 Task: Create a due date automation trigger when advanced on, on the tuesday of the week a card is due add fields without custom field "Resume" set to a date in this month at 11:00 AM.
Action: Mouse moved to (1062, 76)
Screenshot: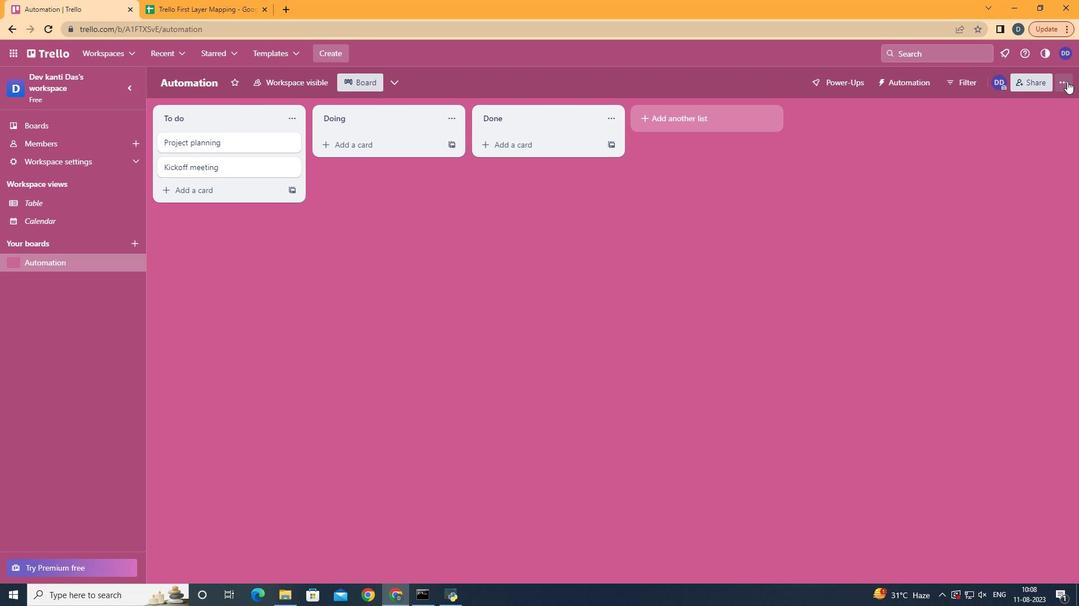 
Action: Mouse pressed left at (1062, 76)
Screenshot: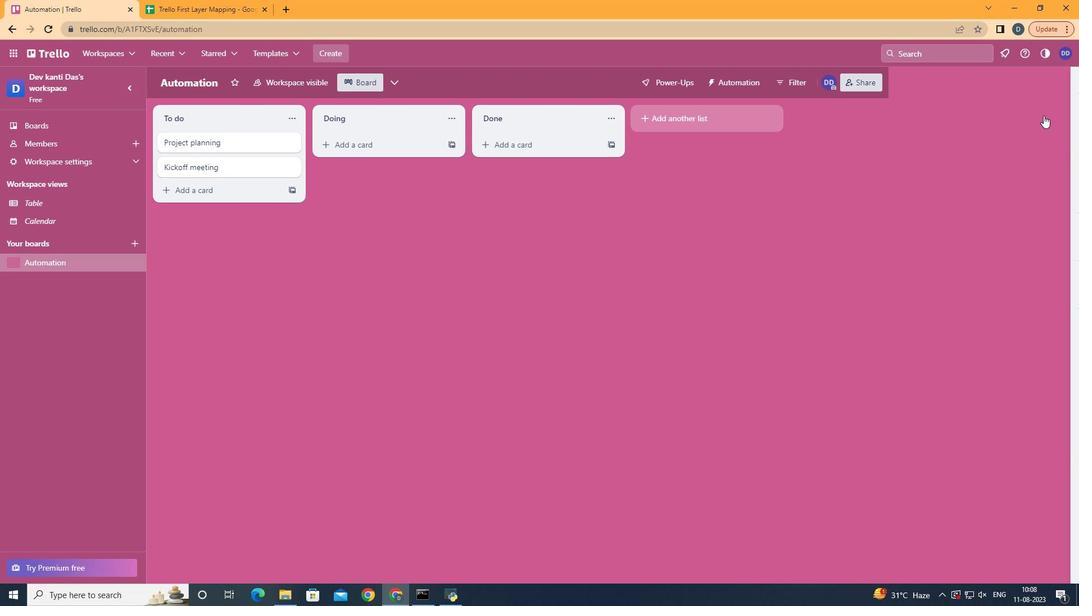 
Action: Mouse moved to (984, 227)
Screenshot: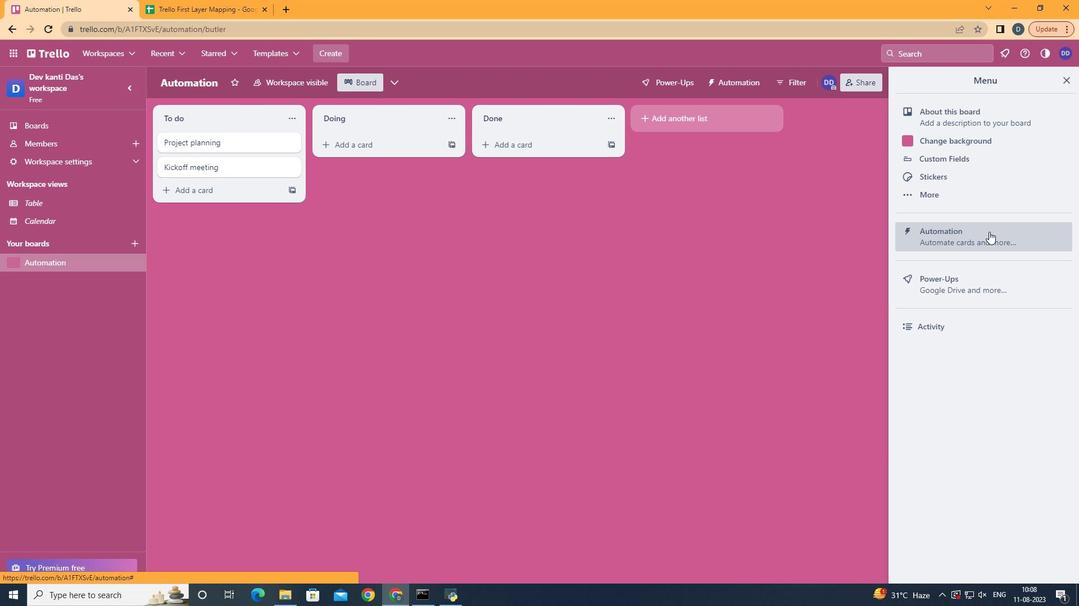 
Action: Mouse pressed left at (984, 227)
Screenshot: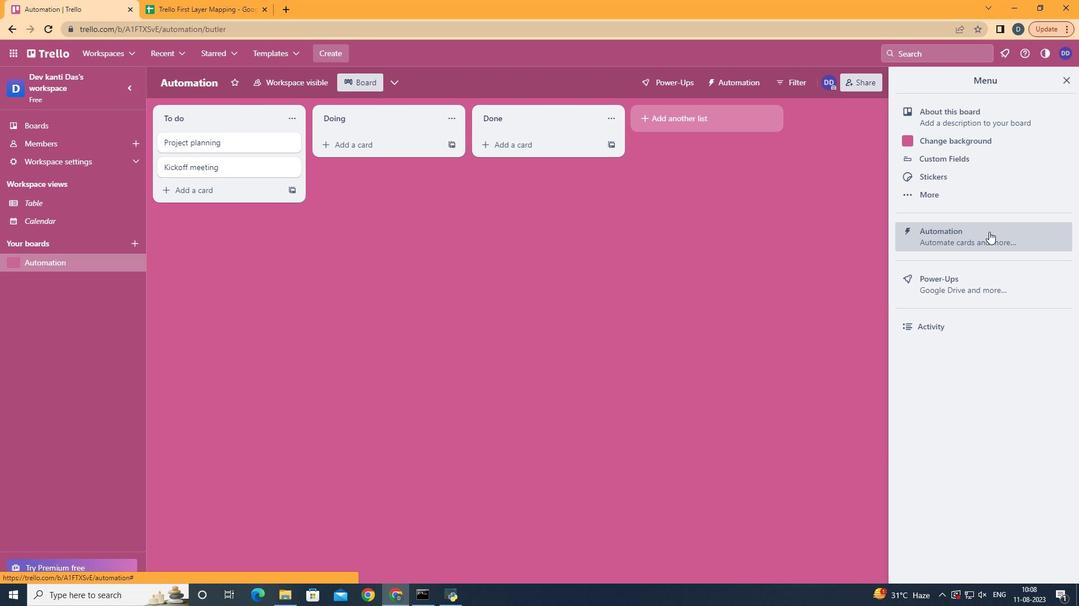 
Action: Mouse moved to (209, 224)
Screenshot: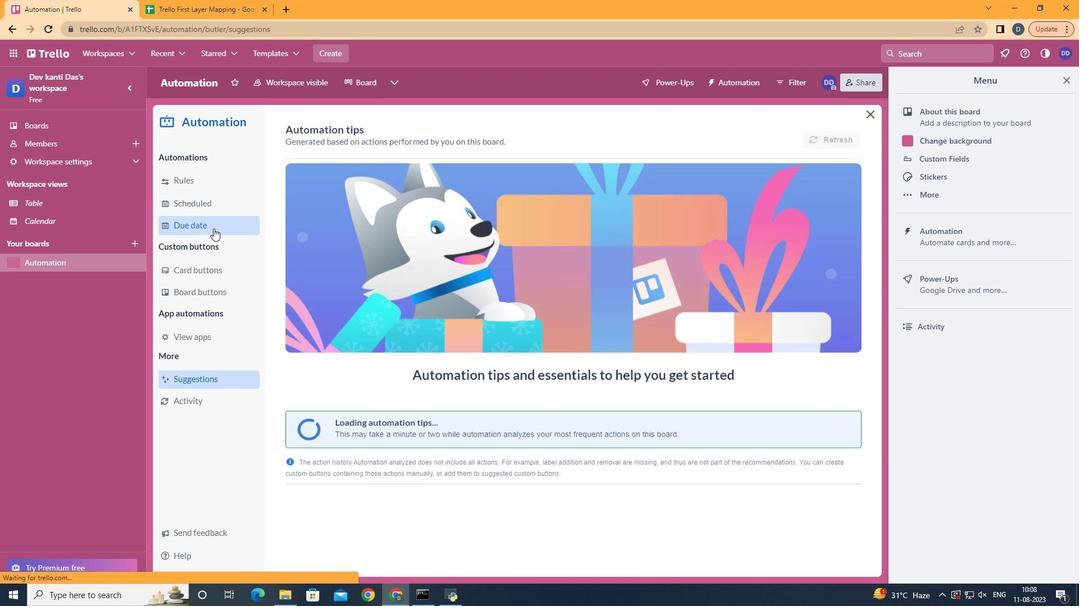 
Action: Mouse pressed left at (209, 224)
Screenshot: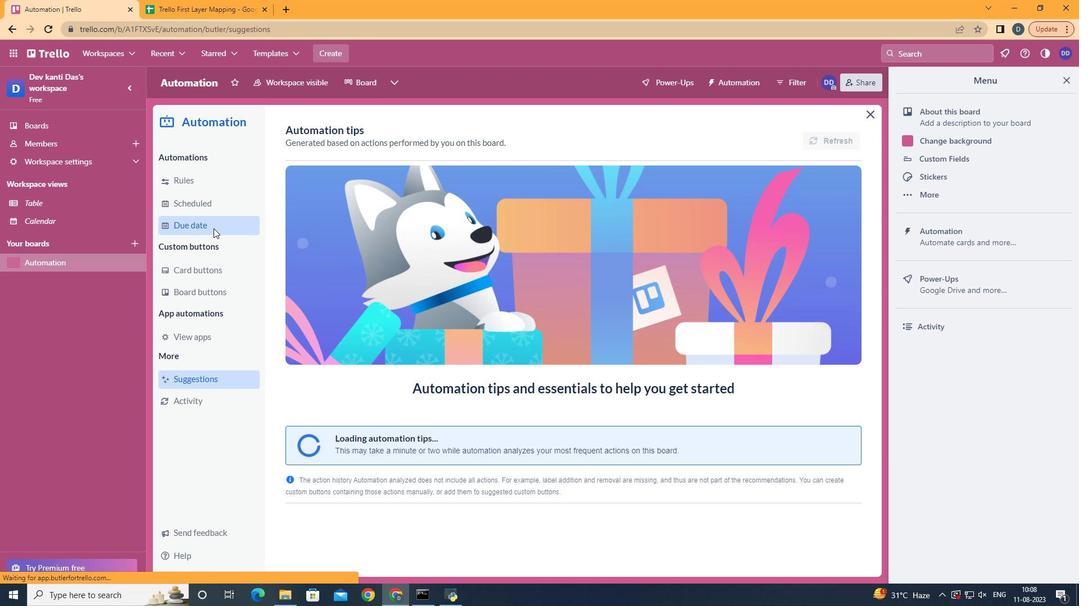 
Action: Mouse moved to (795, 127)
Screenshot: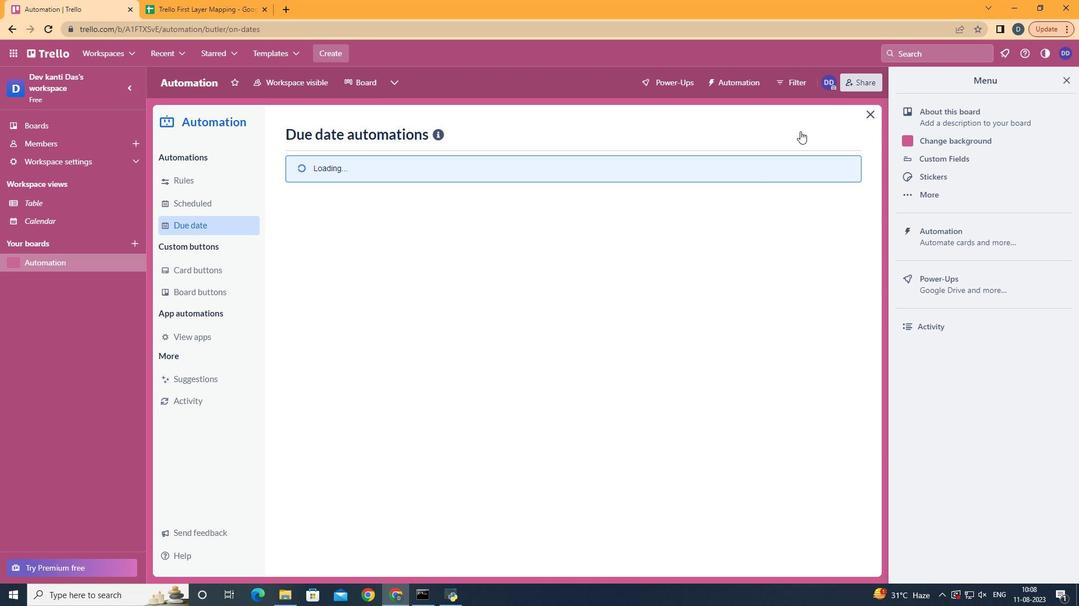 
Action: Mouse pressed left at (795, 127)
Screenshot: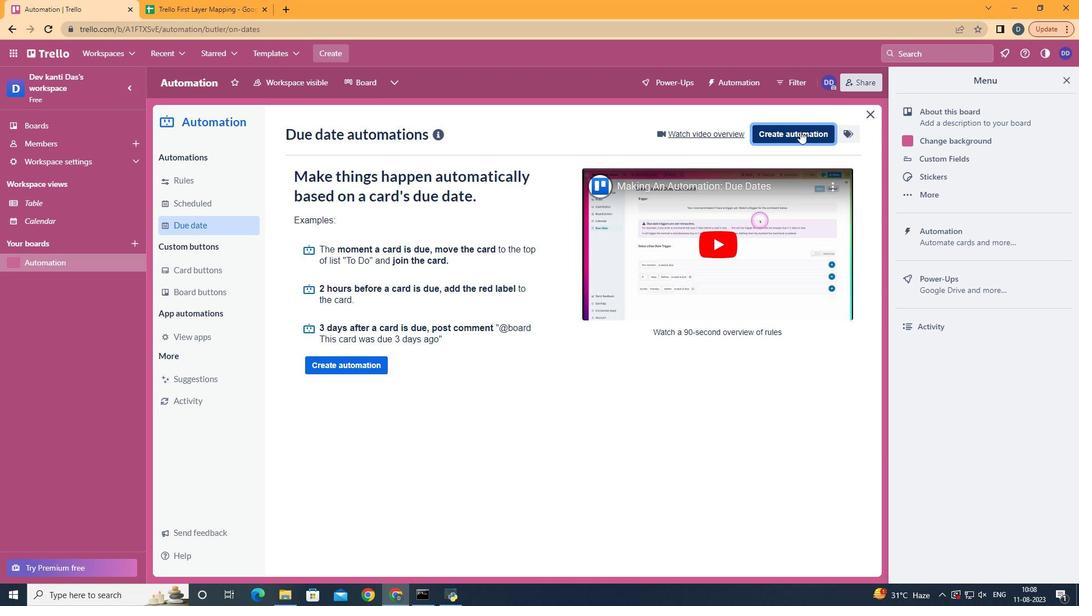 
Action: Mouse moved to (536, 261)
Screenshot: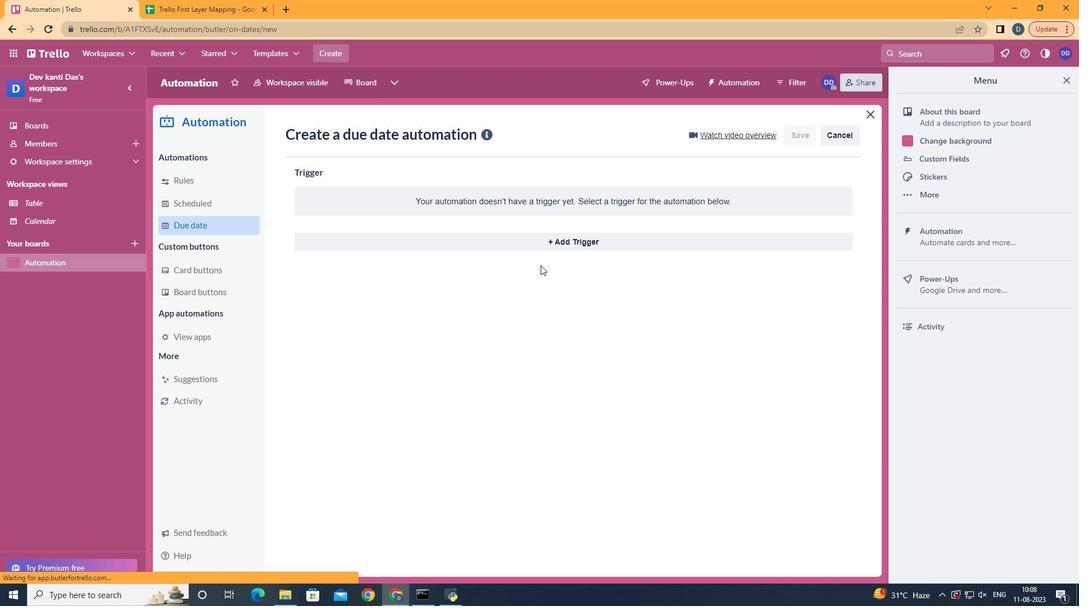 
Action: Mouse pressed left at (536, 261)
Screenshot: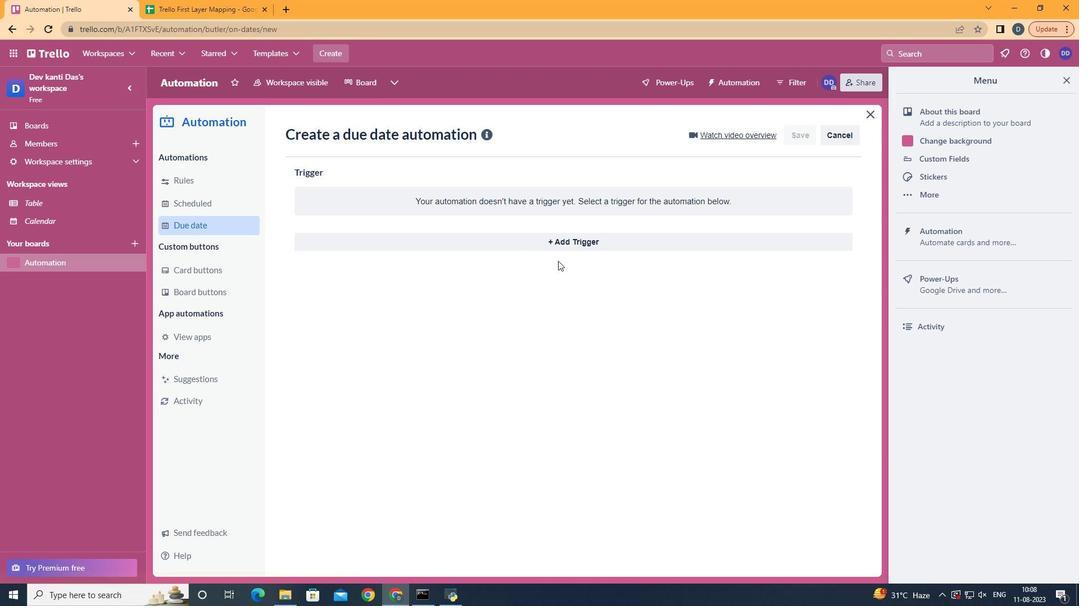 
Action: Mouse moved to (590, 242)
Screenshot: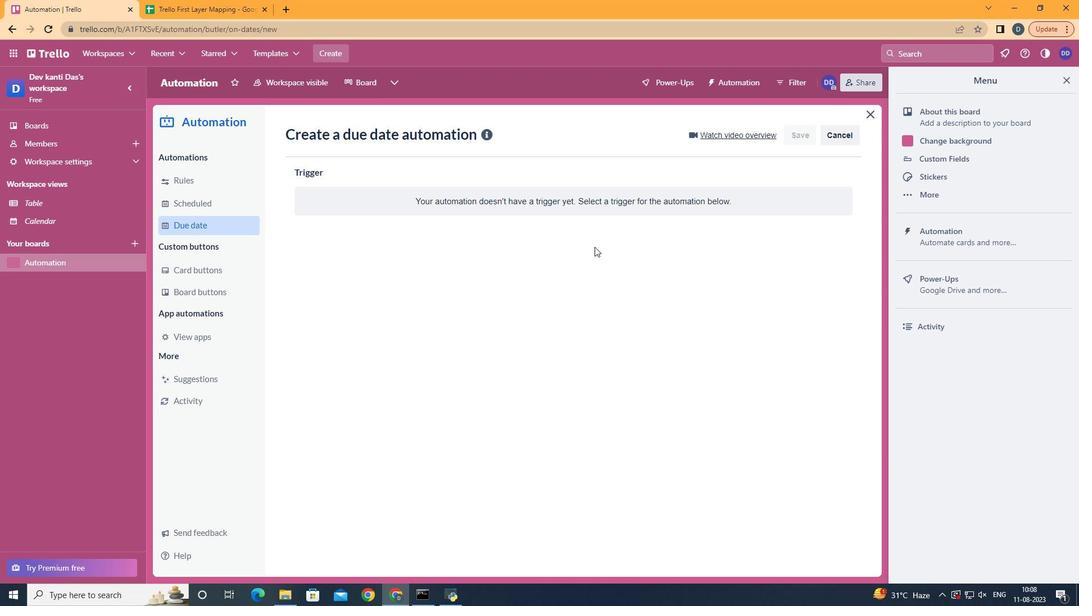 
Action: Mouse pressed left at (590, 242)
Screenshot: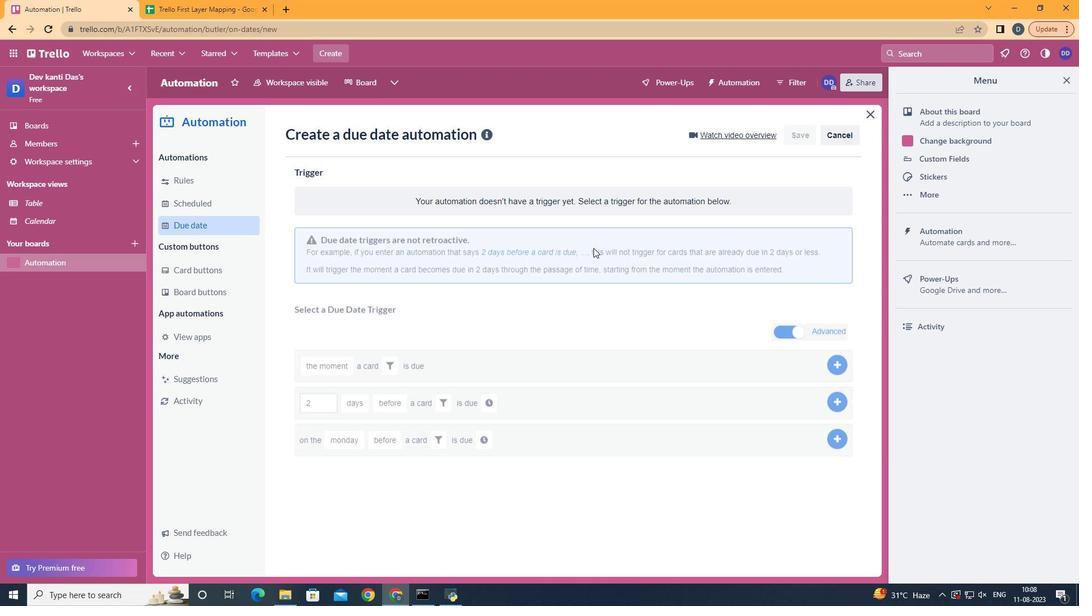 
Action: Mouse moved to (363, 310)
Screenshot: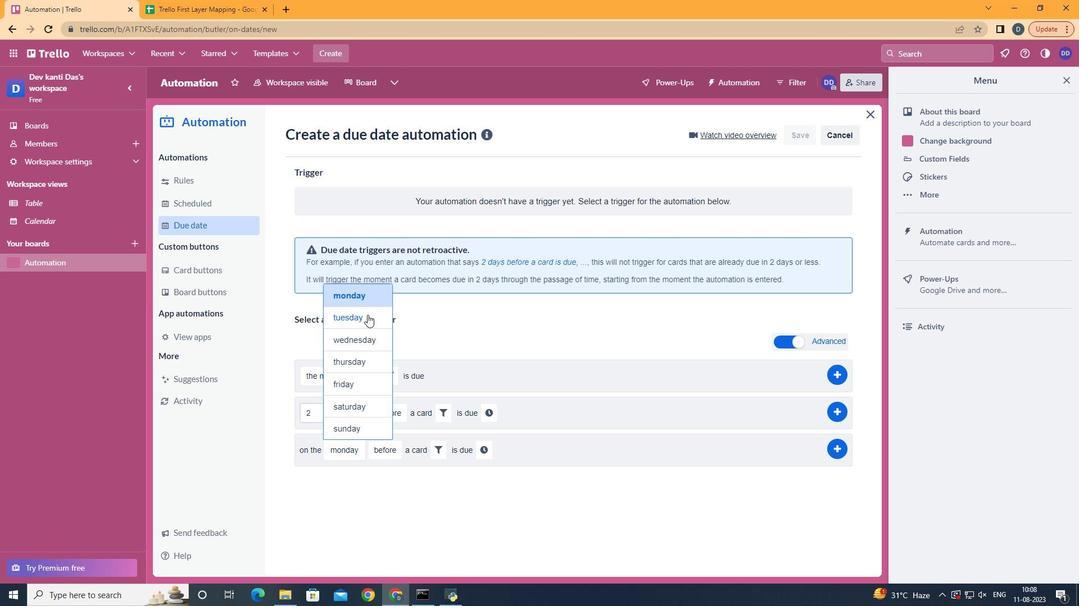 
Action: Mouse pressed left at (363, 310)
Screenshot: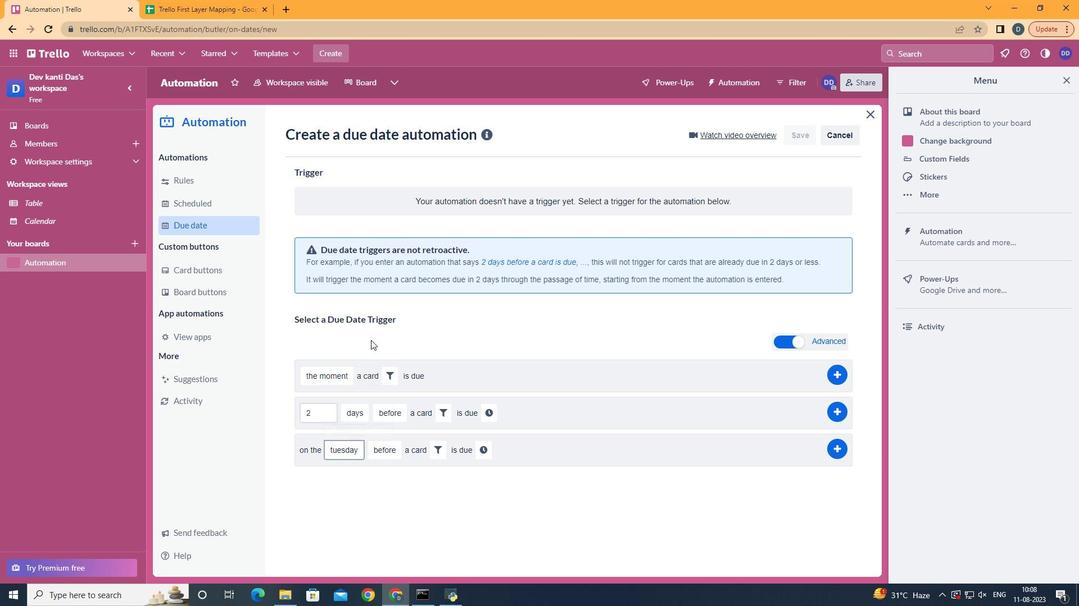 
Action: Mouse moved to (394, 510)
Screenshot: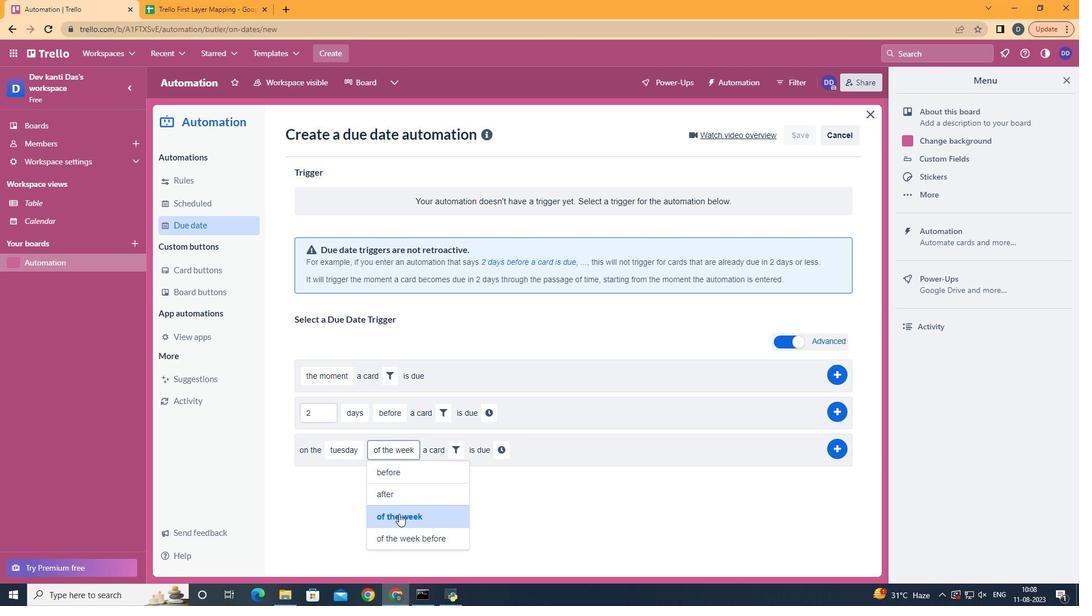 
Action: Mouse pressed left at (394, 510)
Screenshot: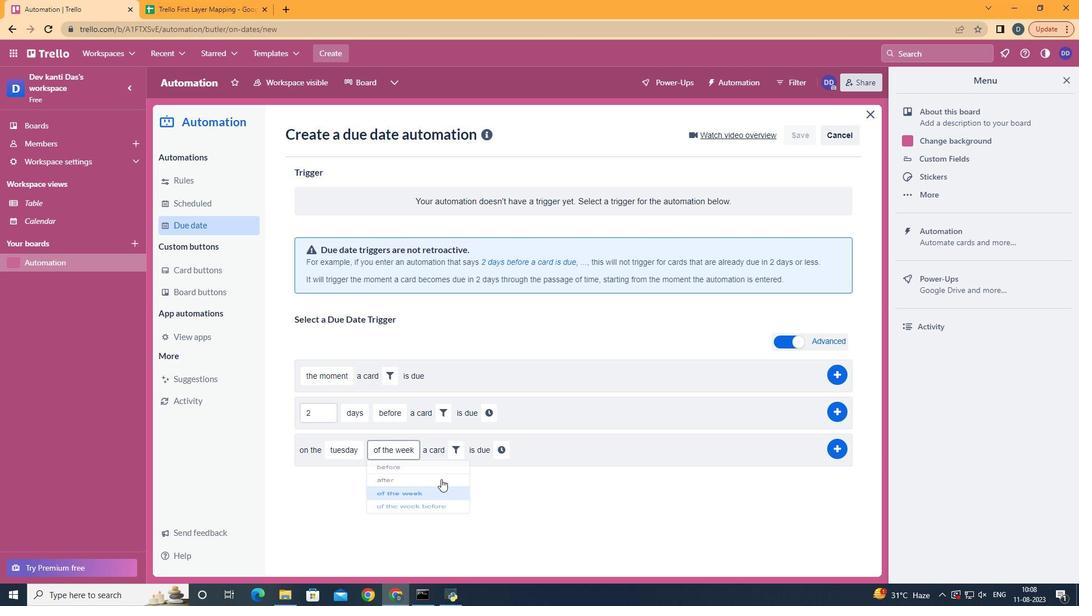 
Action: Mouse moved to (455, 447)
Screenshot: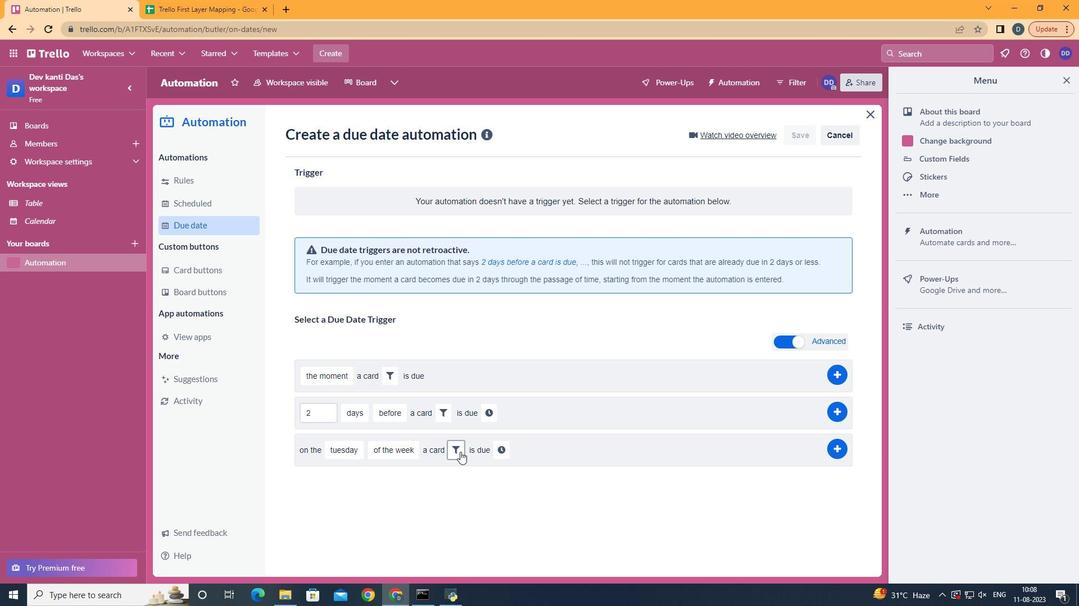 
Action: Mouse pressed left at (455, 447)
Screenshot: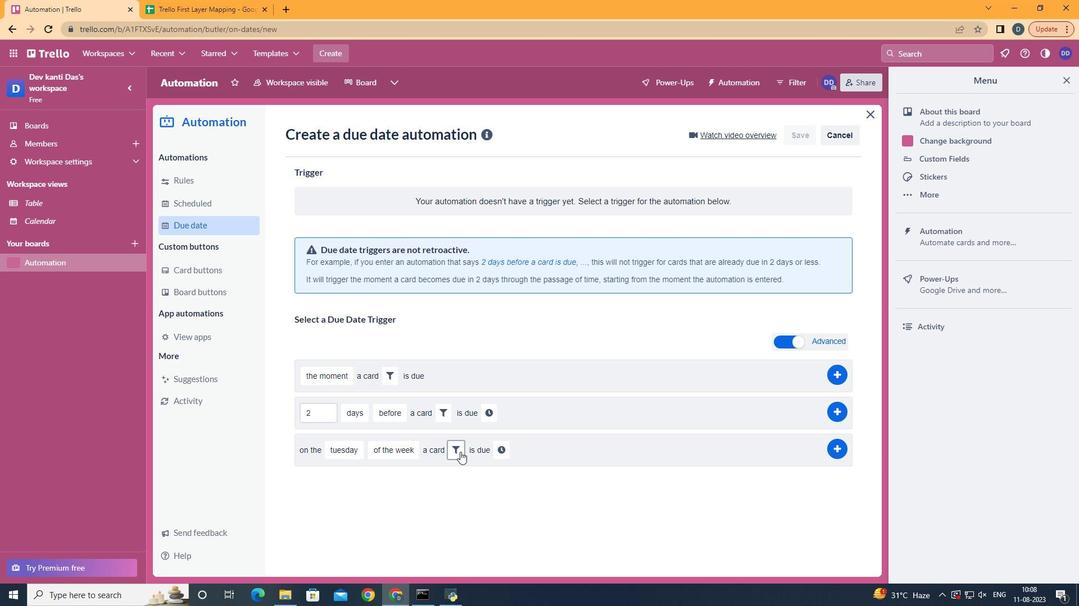
Action: Mouse moved to (641, 479)
Screenshot: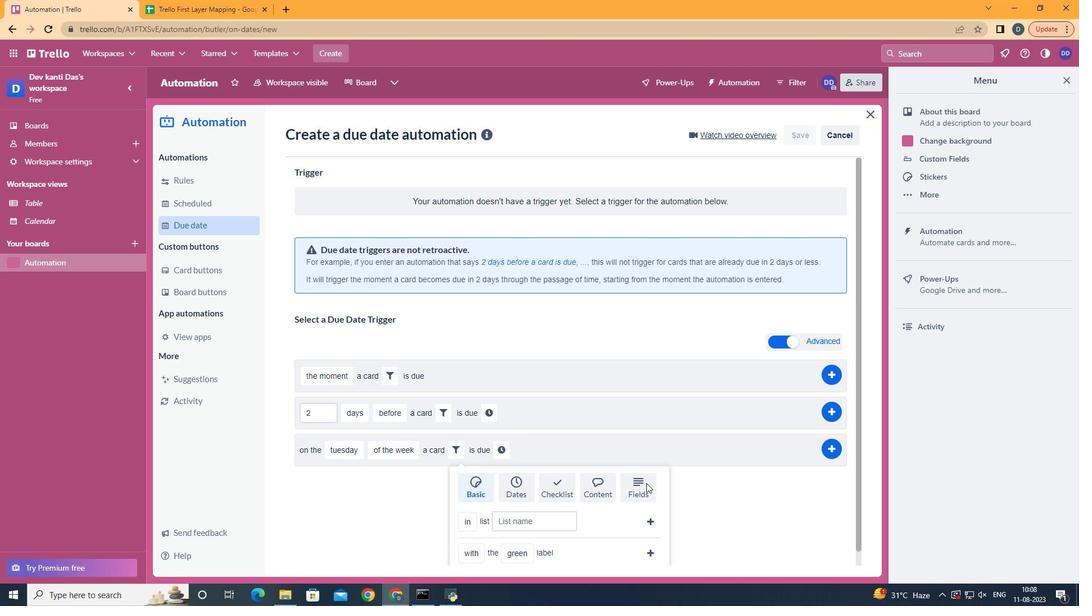 
Action: Mouse pressed left at (641, 479)
Screenshot: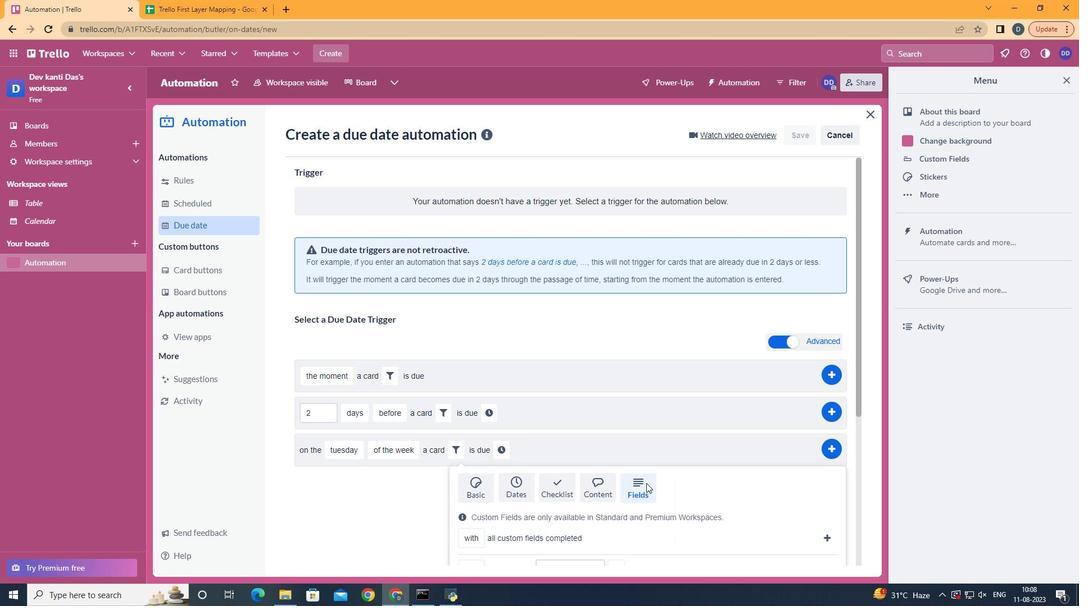 
Action: Mouse moved to (641, 479)
Screenshot: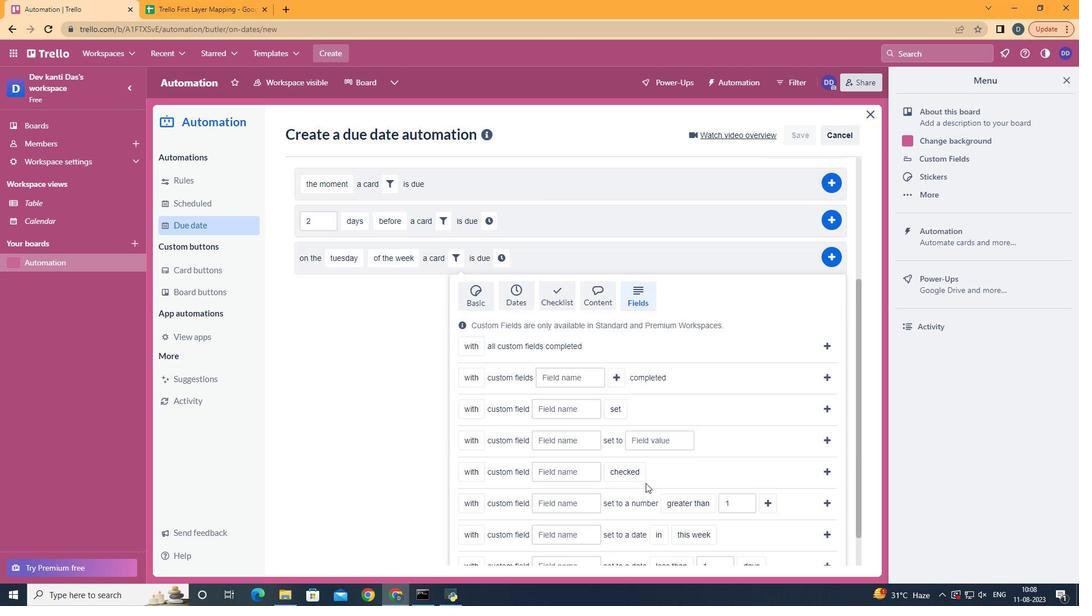 
Action: Mouse scrolled (641, 478) with delta (0, 0)
Screenshot: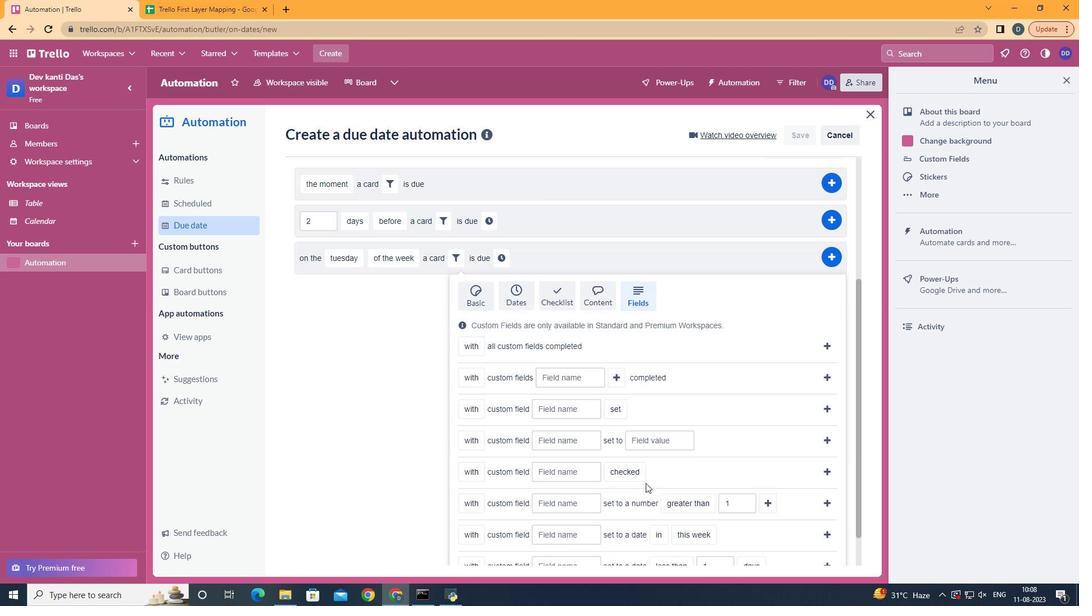 
Action: Mouse scrolled (641, 478) with delta (0, 0)
Screenshot: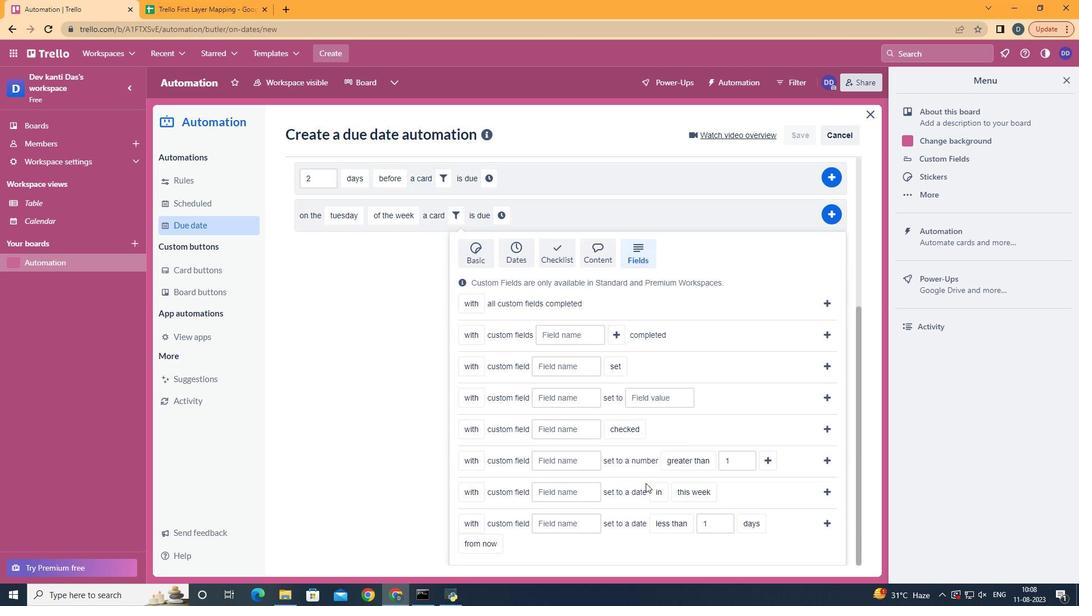 
Action: Mouse scrolled (641, 478) with delta (0, 0)
Screenshot: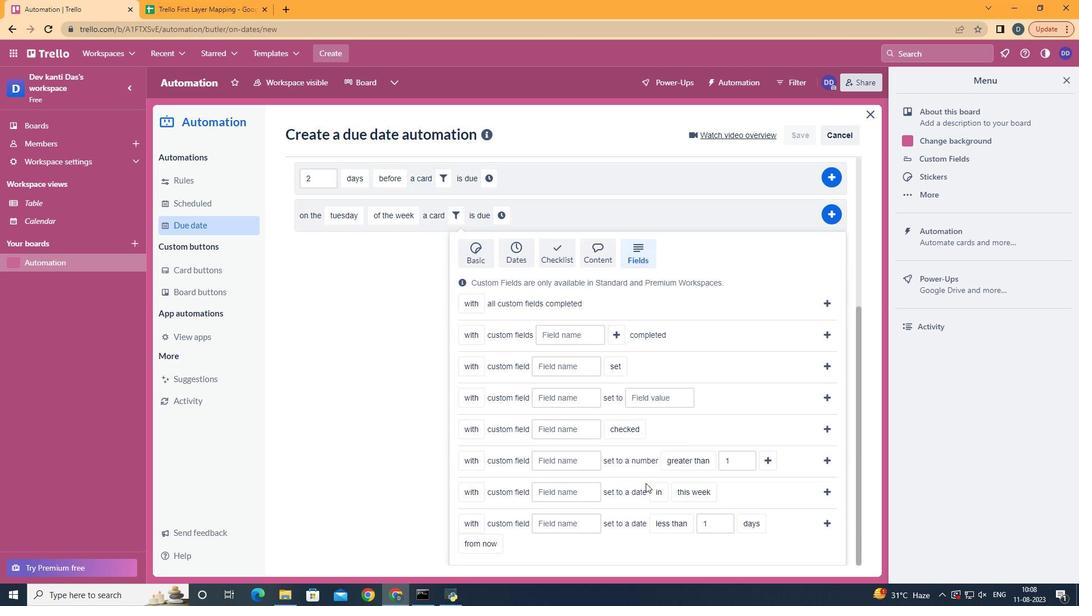 
Action: Mouse scrolled (641, 478) with delta (0, 0)
Screenshot: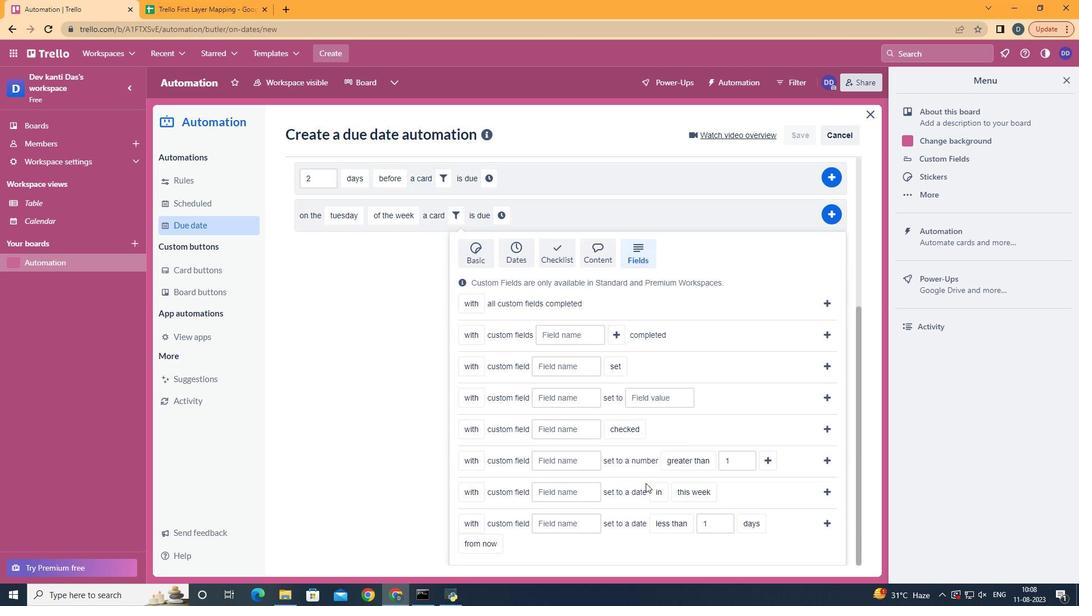 
Action: Mouse scrolled (641, 478) with delta (0, 0)
Screenshot: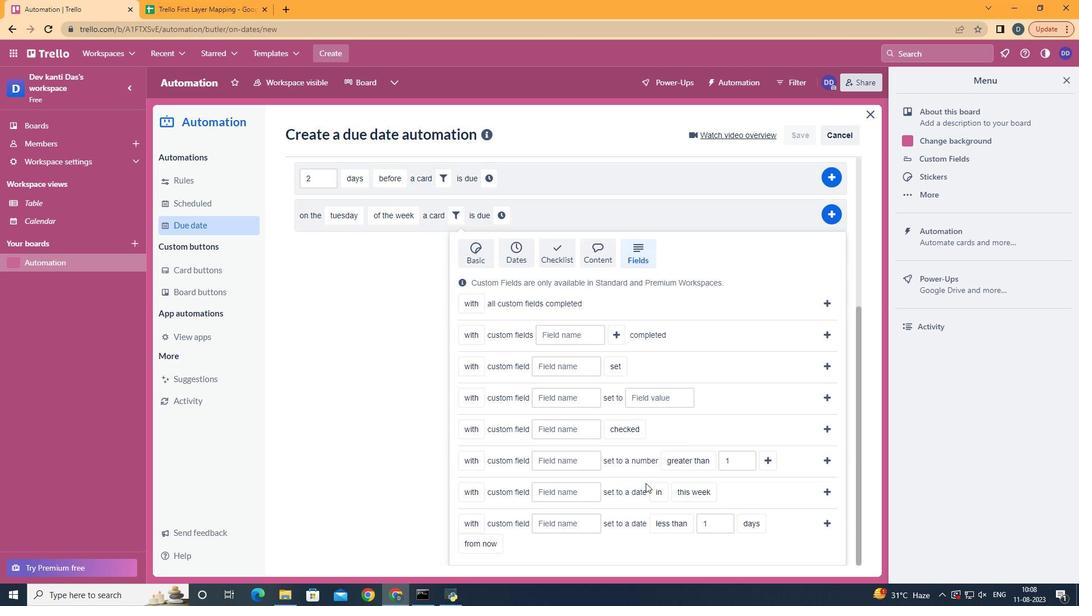 
Action: Mouse moved to (478, 533)
Screenshot: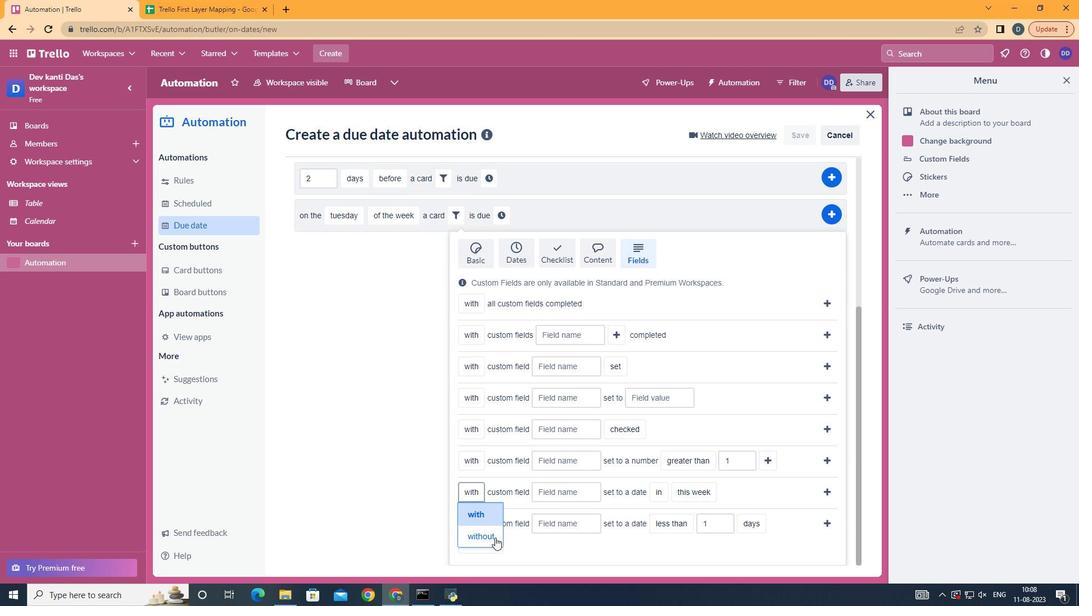 
Action: Mouse pressed left at (478, 533)
Screenshot: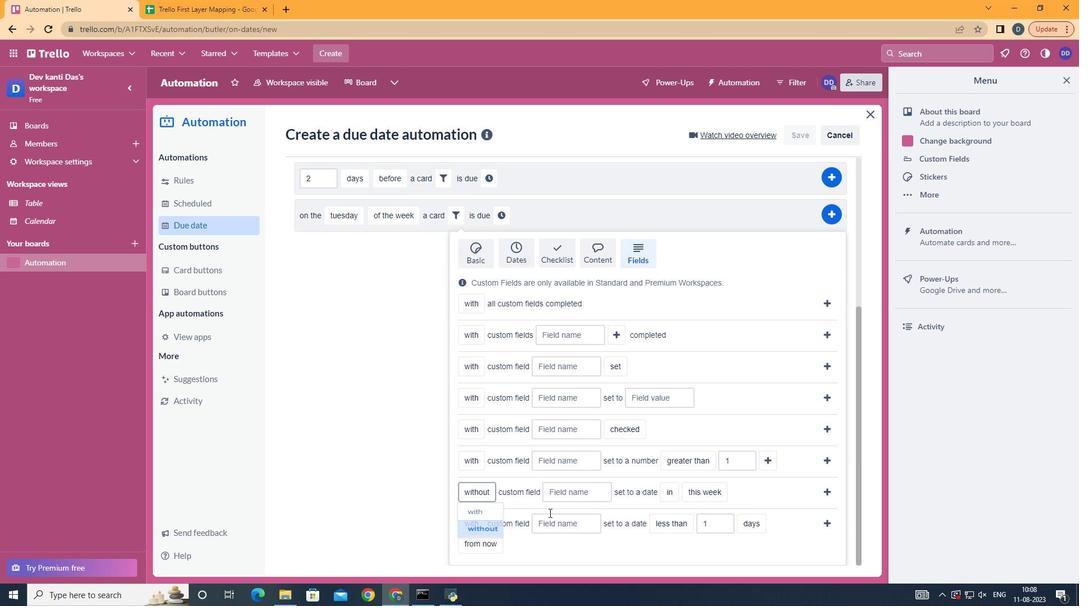 
Action: Mouse moved to (558, 500)
Screenshot: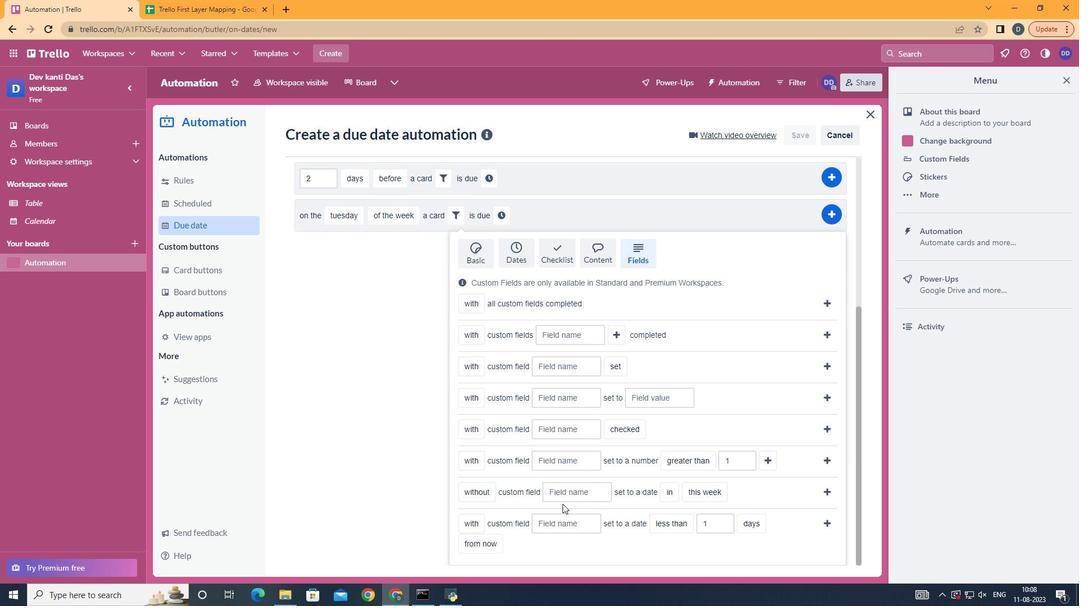 
Action: Mouse pressed left at (558, 500)
Screenshot: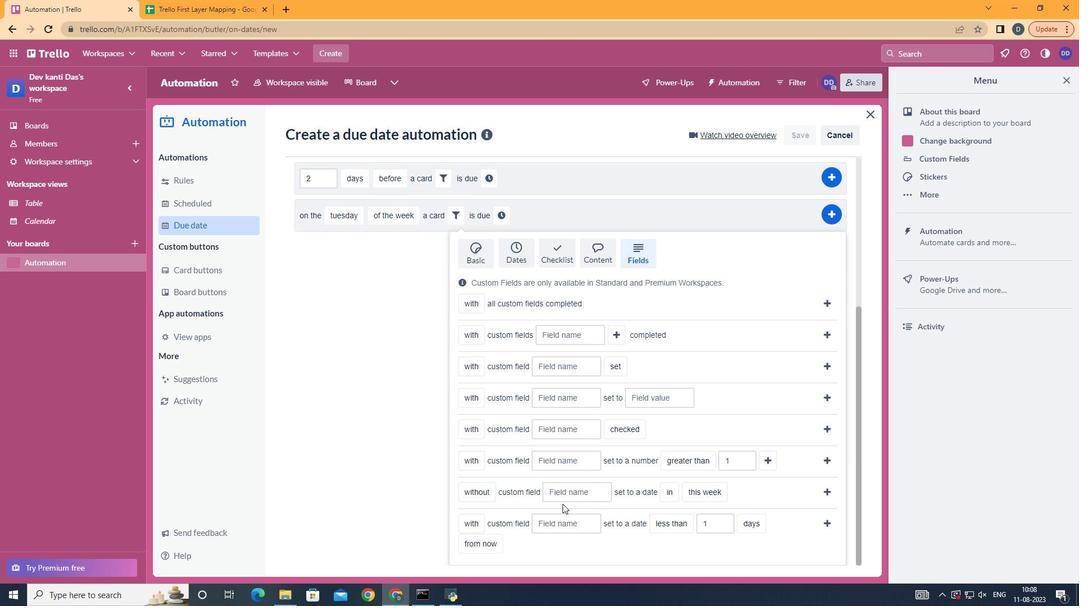 
Action: Mouse moved to (565, 493)
Screenshot: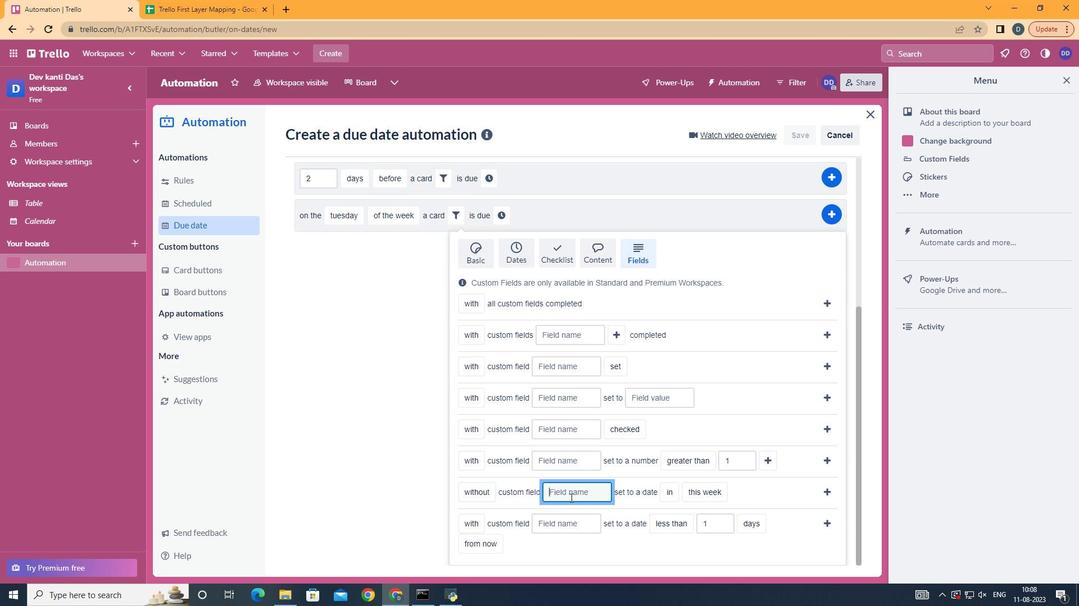 
Action: Mouse pressed left at (565, 493)
Screenshot: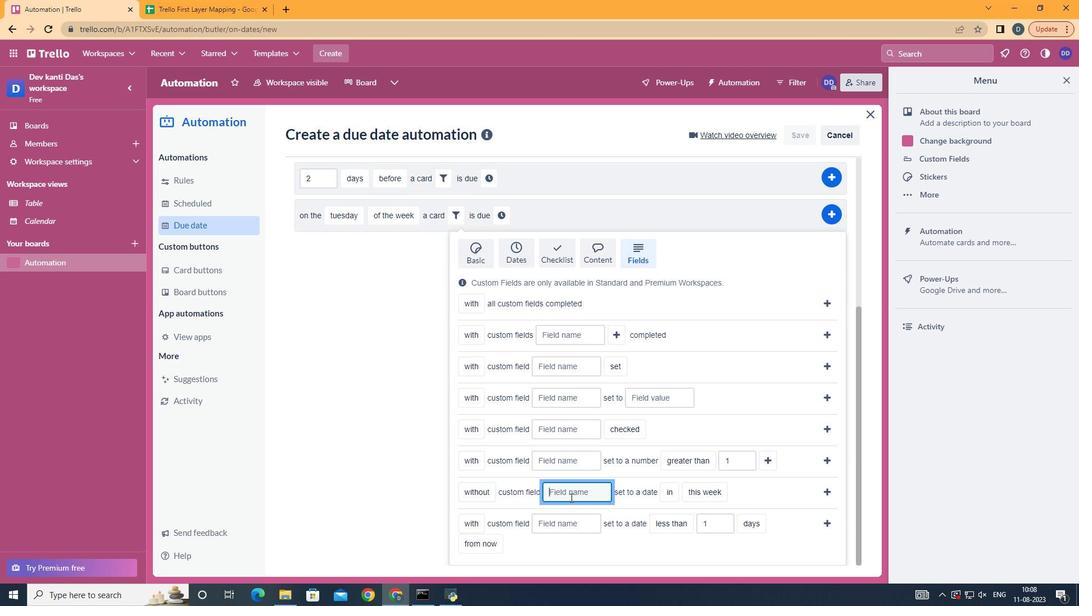 
Action: Key pressed <Key.shift><Key.shift>Resume
Screenshot: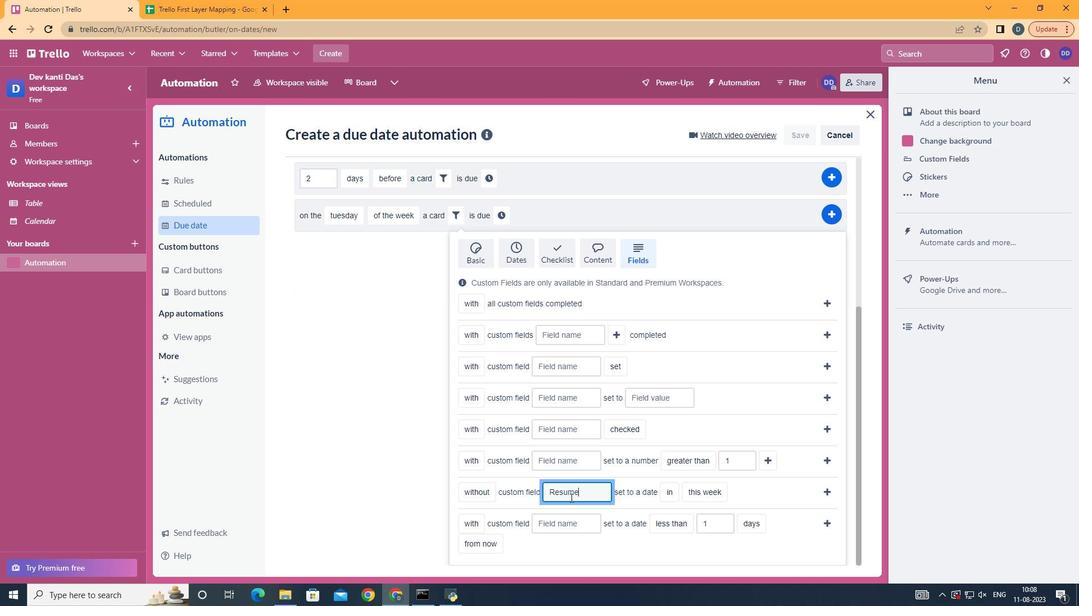 
Action: Mouse moved to (717, 532)
Screenshot: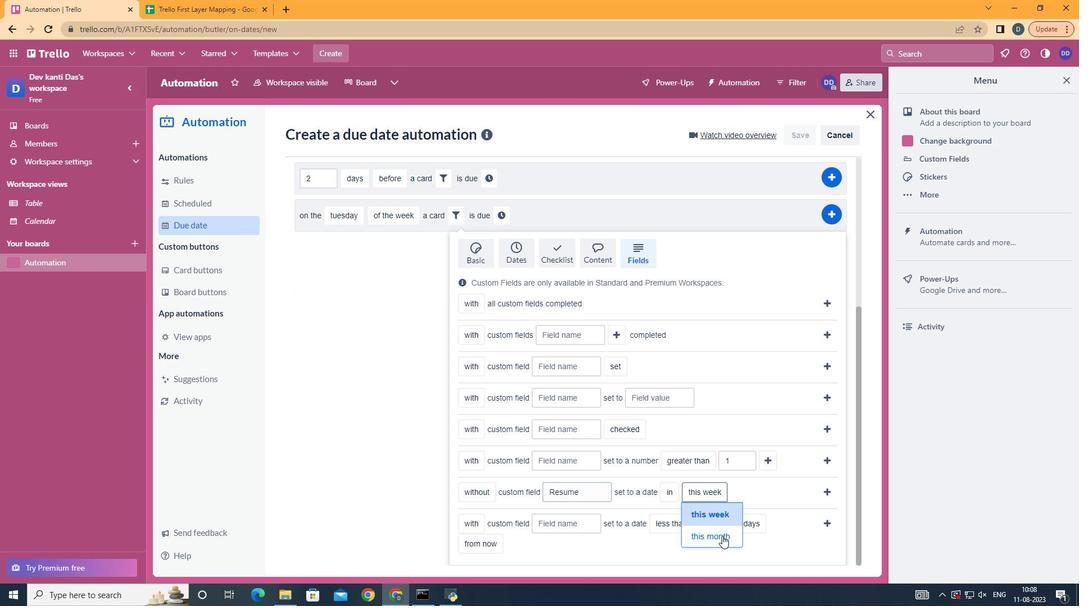 
Action: Mouse pressed left at (717, 532)
Screenshot: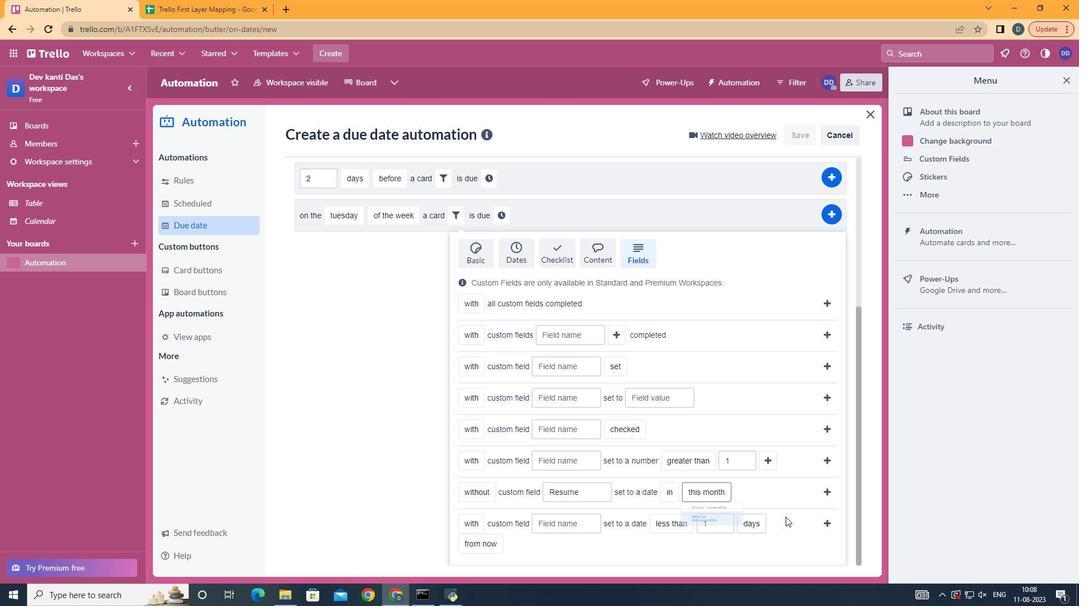 
Action: Mouse moved to (819, 491)
Screenshot: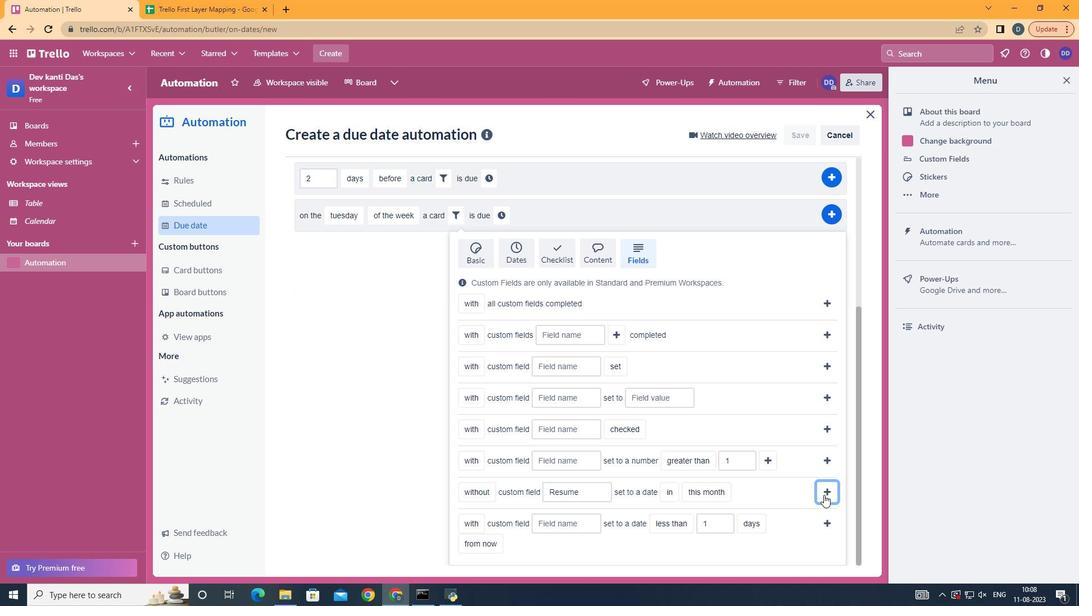 
Action: Mouse pressed left at (819, 491)
Screenshot: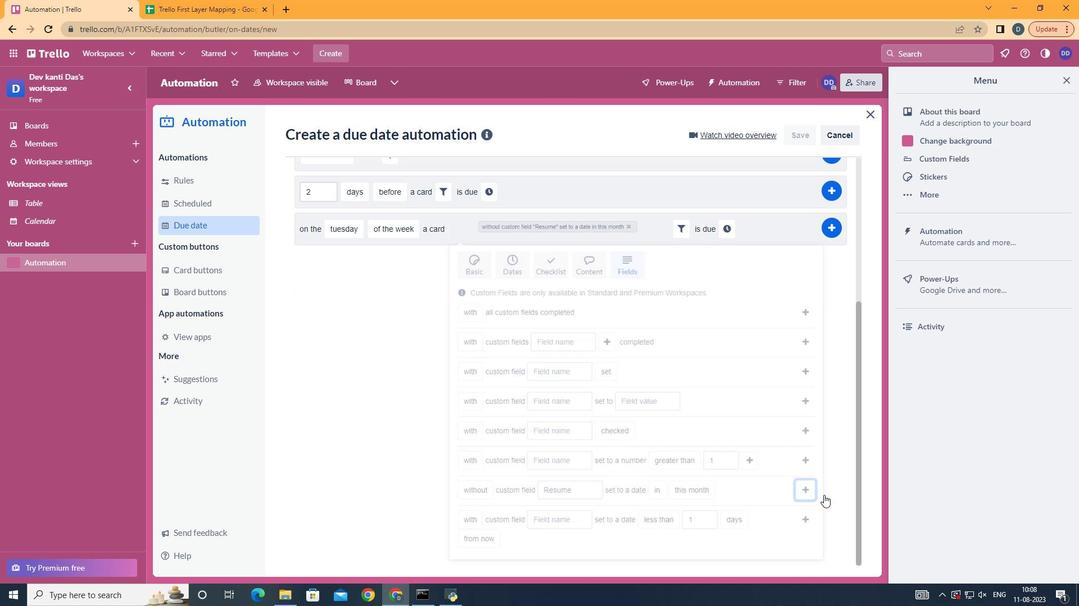 
Action: Mouse moved to (714, 440)
Screenshot: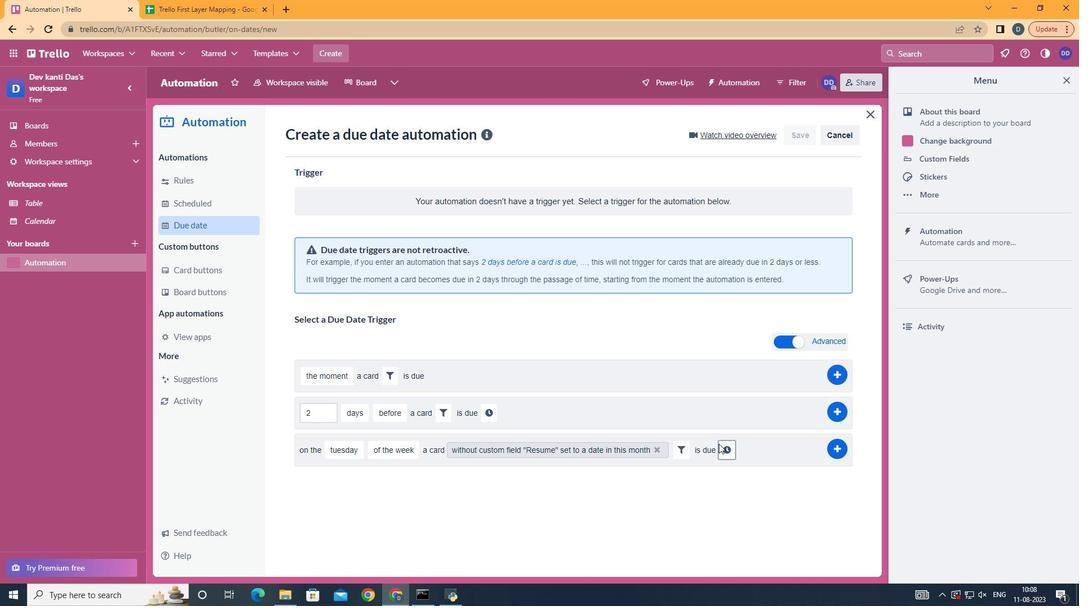 
Action: Mouse pressed left at (714, 440)
Screenshot: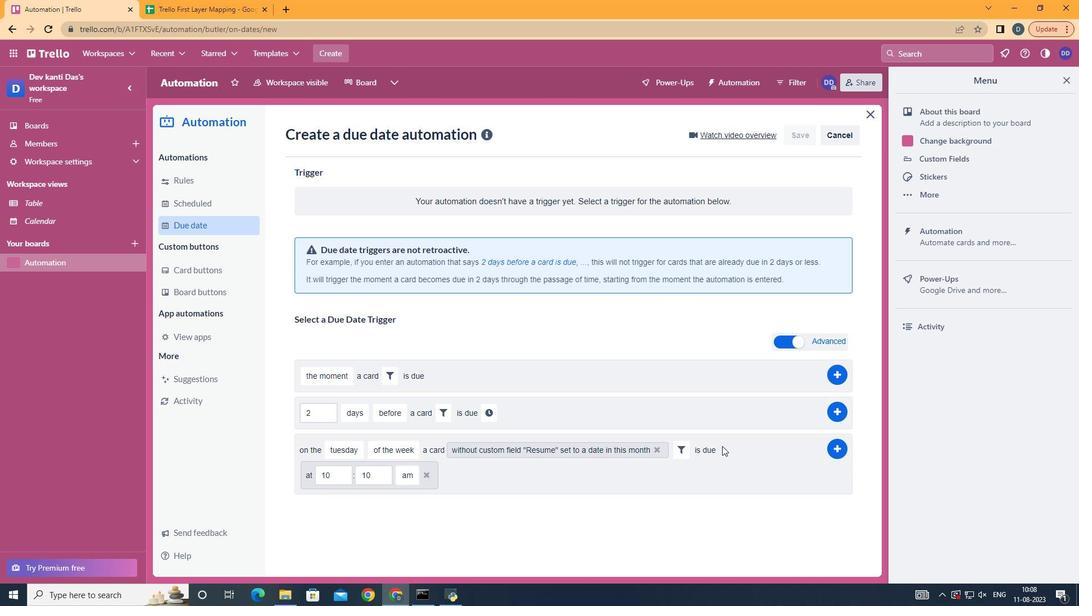 
Action: Mouse moved to (339, 469)
Screenshot: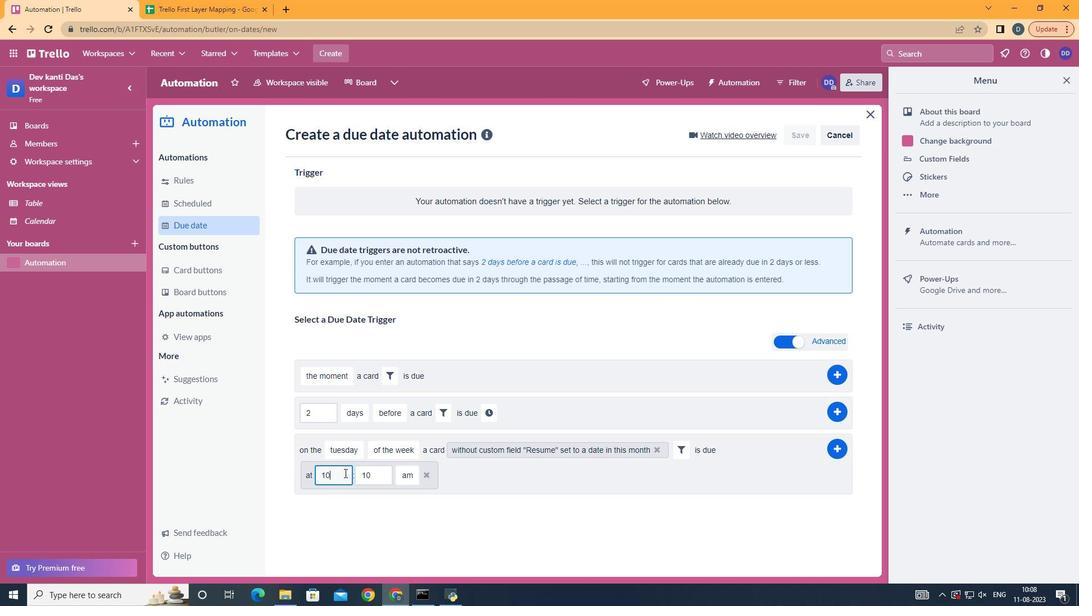 
Action: Mouse pressed left at (339, 469)
Screenshot: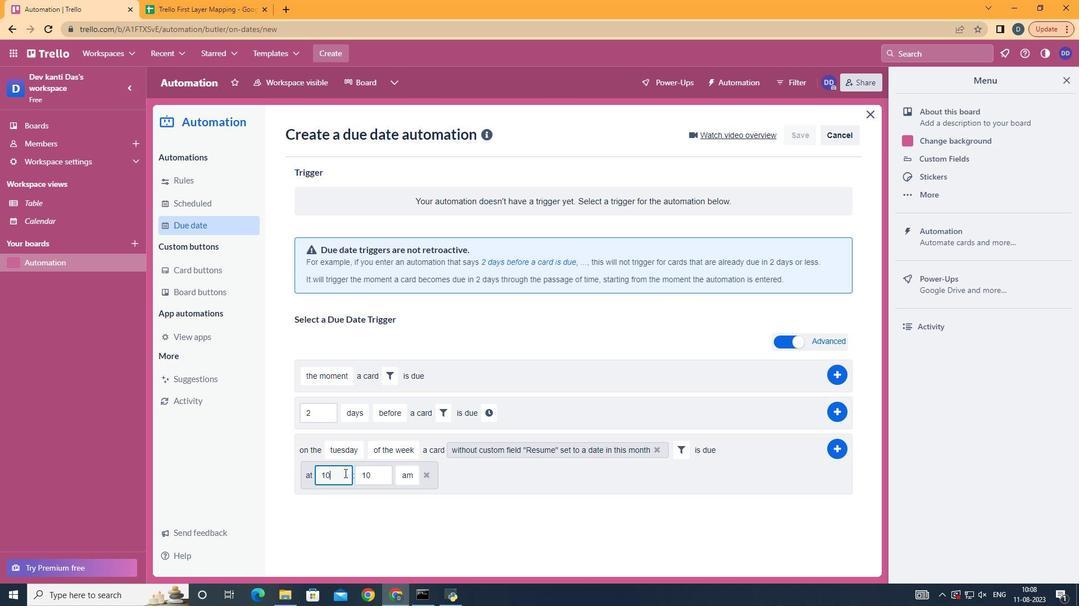 
Action: Mouse moved to (339, 469)
Screenshot: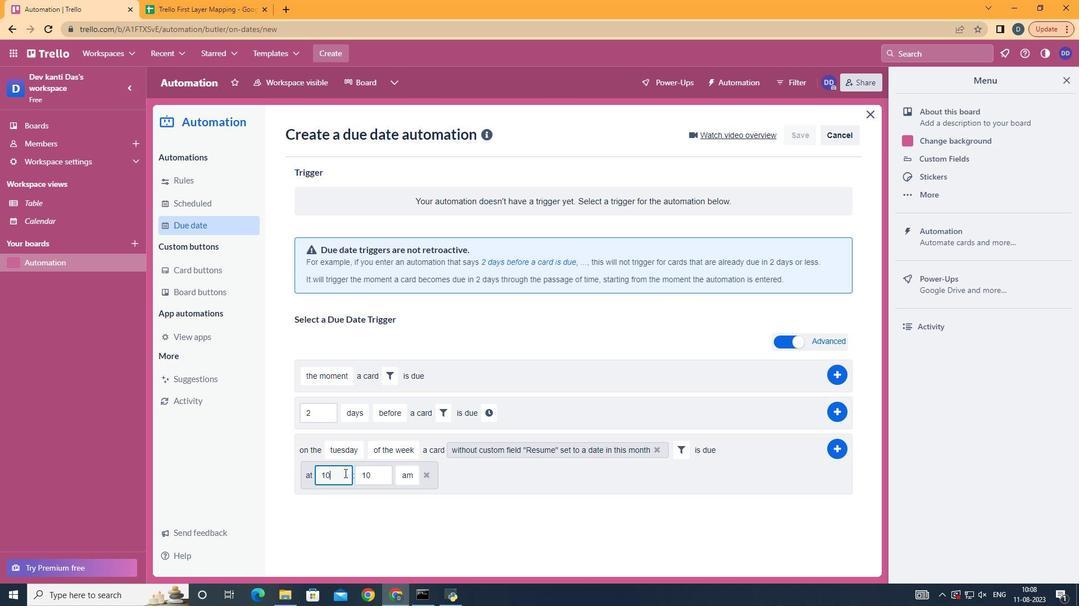 
Action: Key pressed <Key.backspace>1
Screenshot: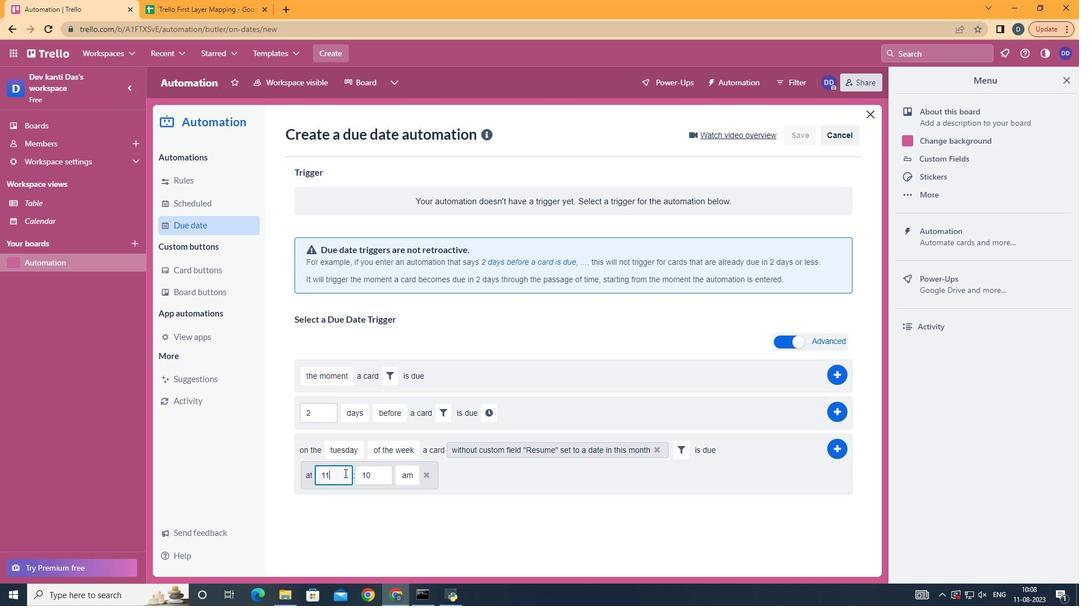 
Action: Mouse moved to (378, 478)
Screenshot: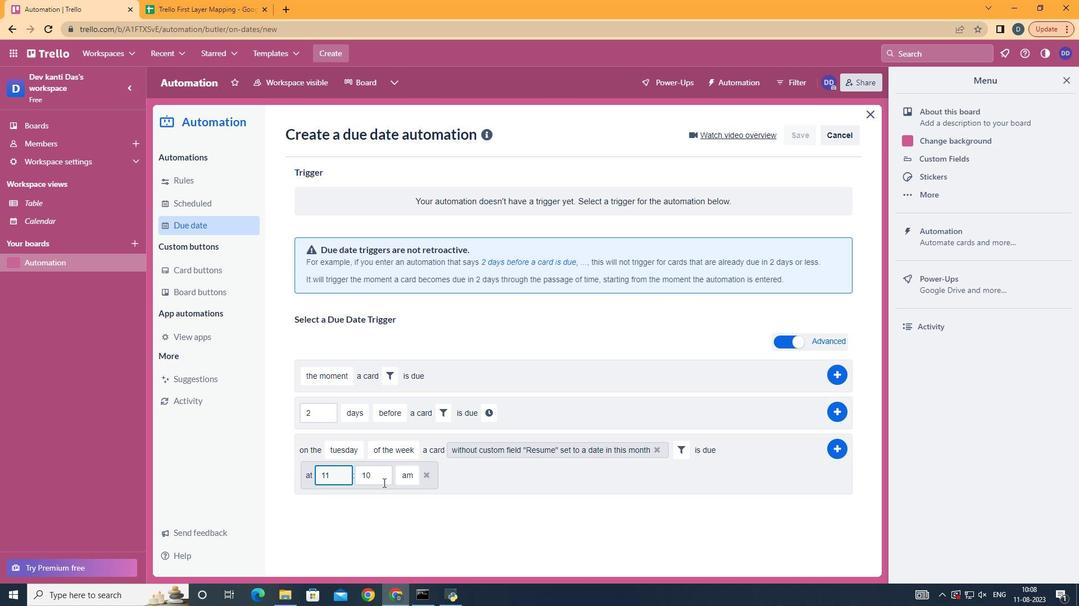 
Action: Mouse pressed left at (378, 478)
Screenshot: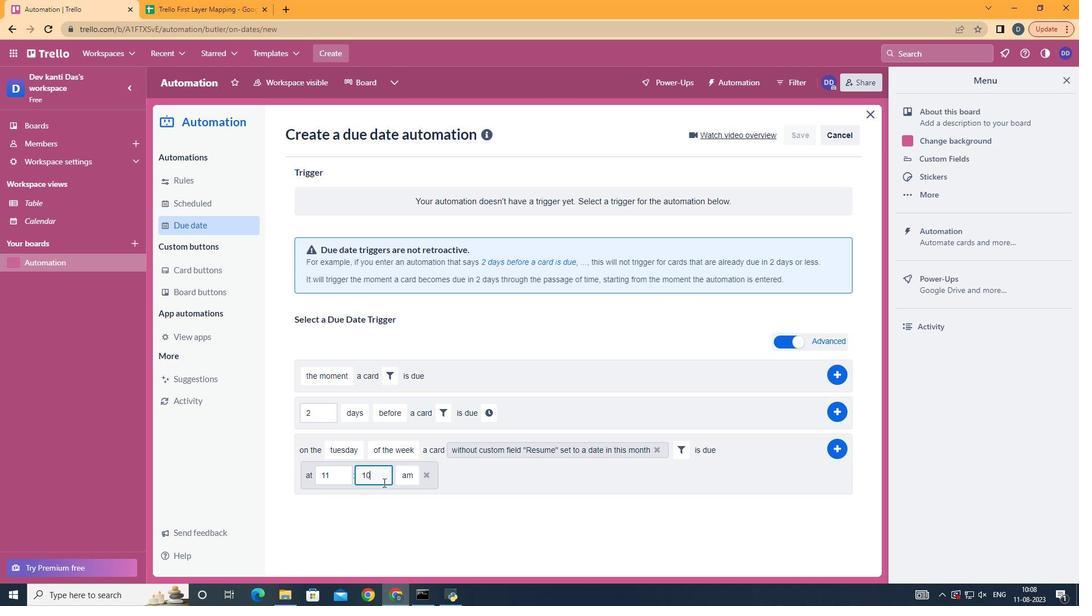 
Action: Key pressed <Key.backspace><Key.backspace>00
Screenshot: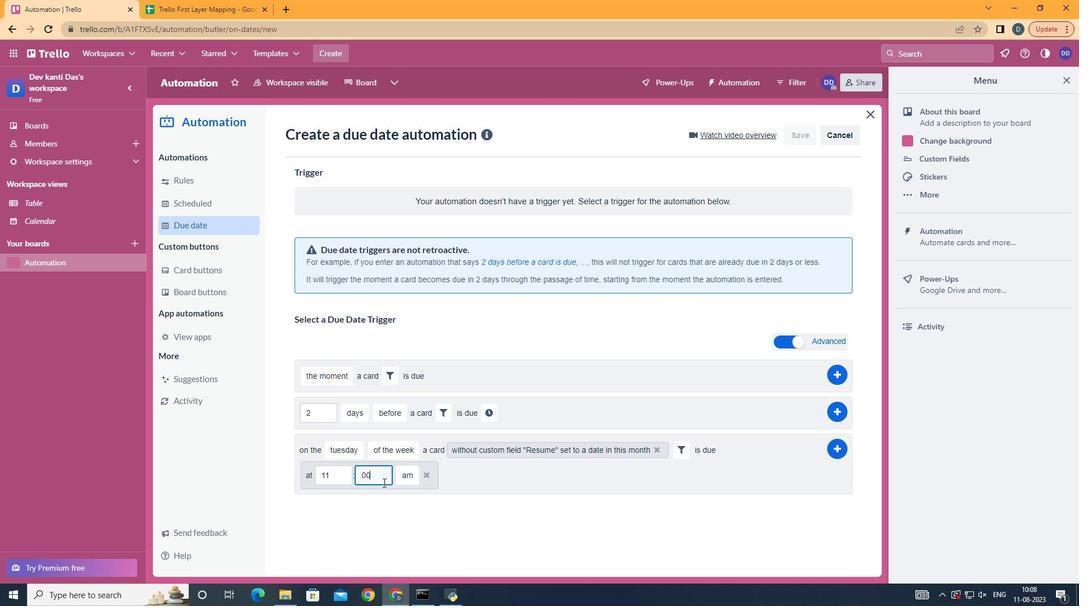 
Action: Mouse moved to (829, 445)
Screenshot: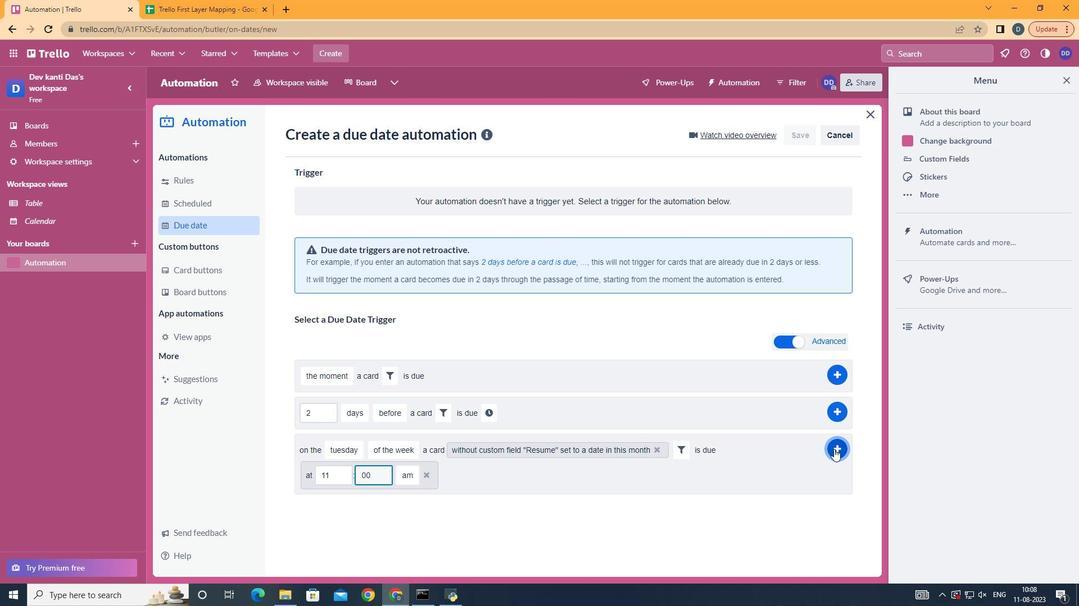 
Action: Mouse pressed left at (829, 445)
Screenshot: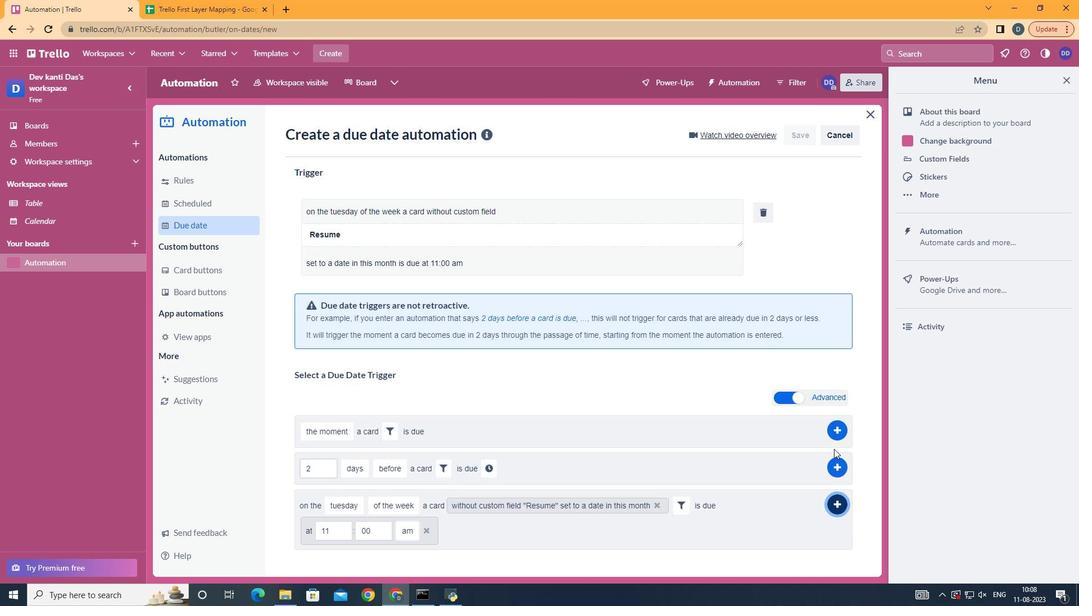 
